 Task: Look for products in the category "Cut Fruit" from Sprouts only.
Action: Mouse moved to (317, 137)
Screenshot: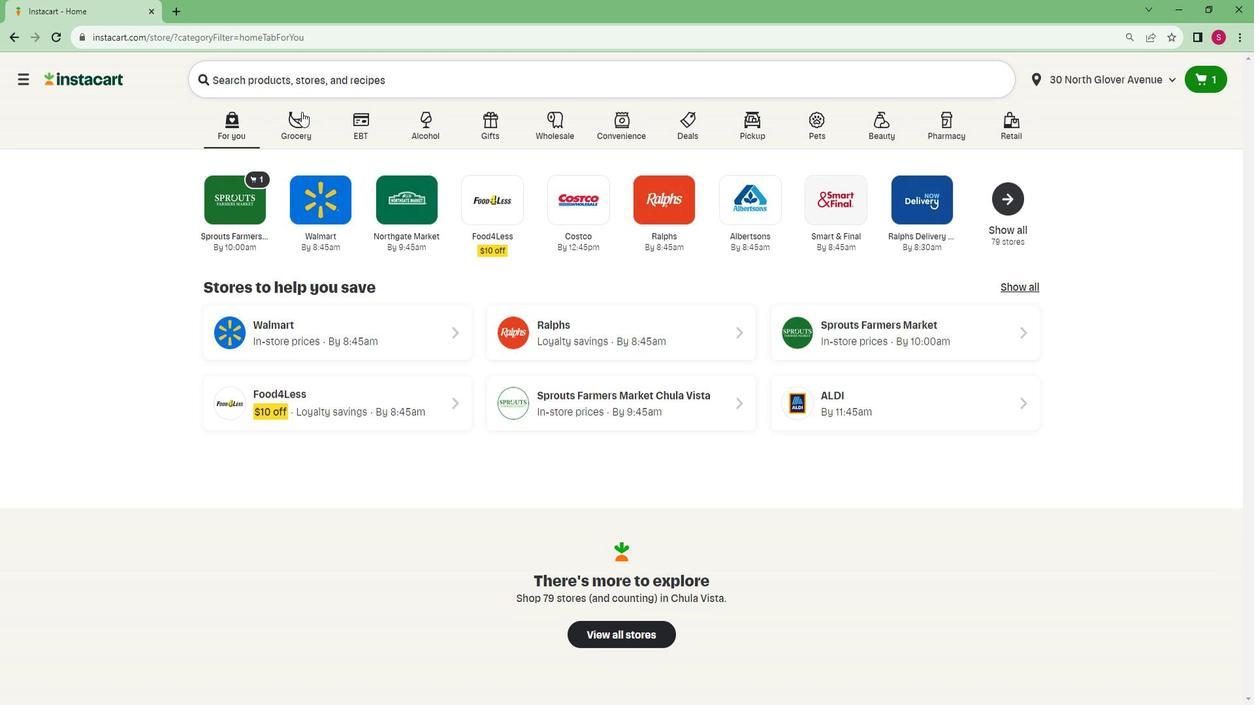 
Action: Mouse pressed left at (317, 137)
Screenshot: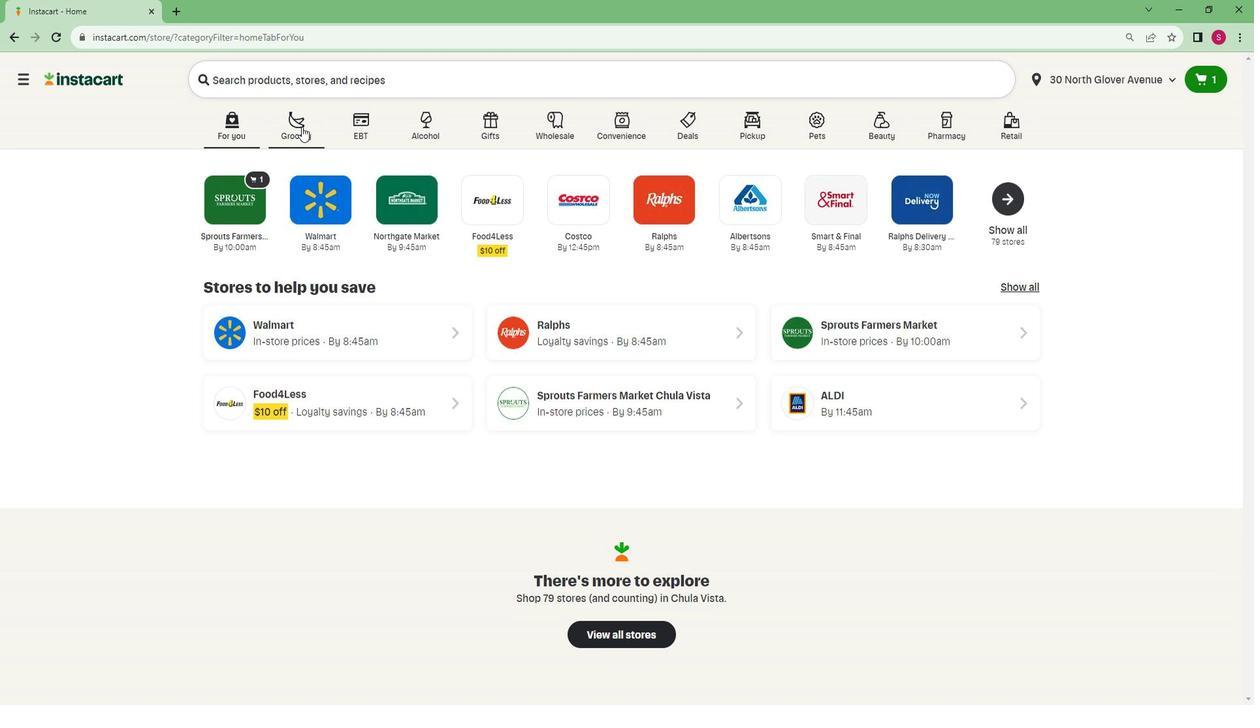 
Action: Mouse moved to (274, 363)
Screenshot: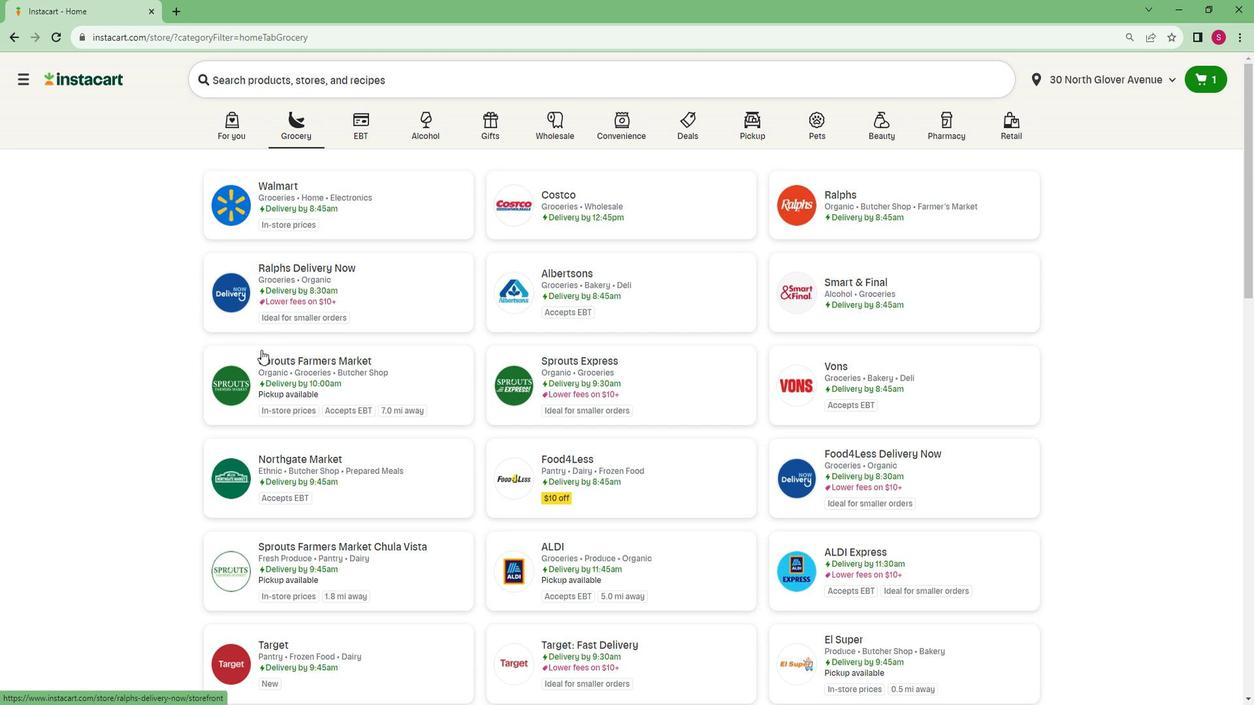
Action: Mouse pressed left at (274, 363)
Screenshot: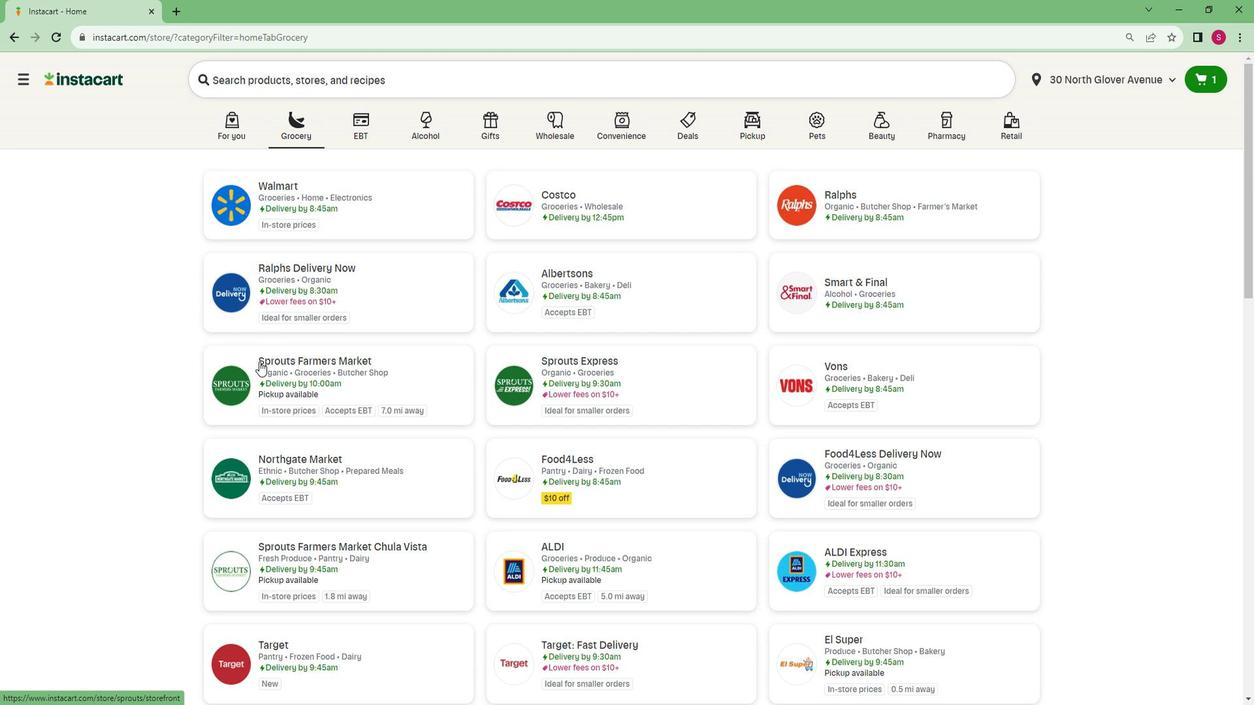 
Action: Mouse moved to (143, 533)
Screenshot: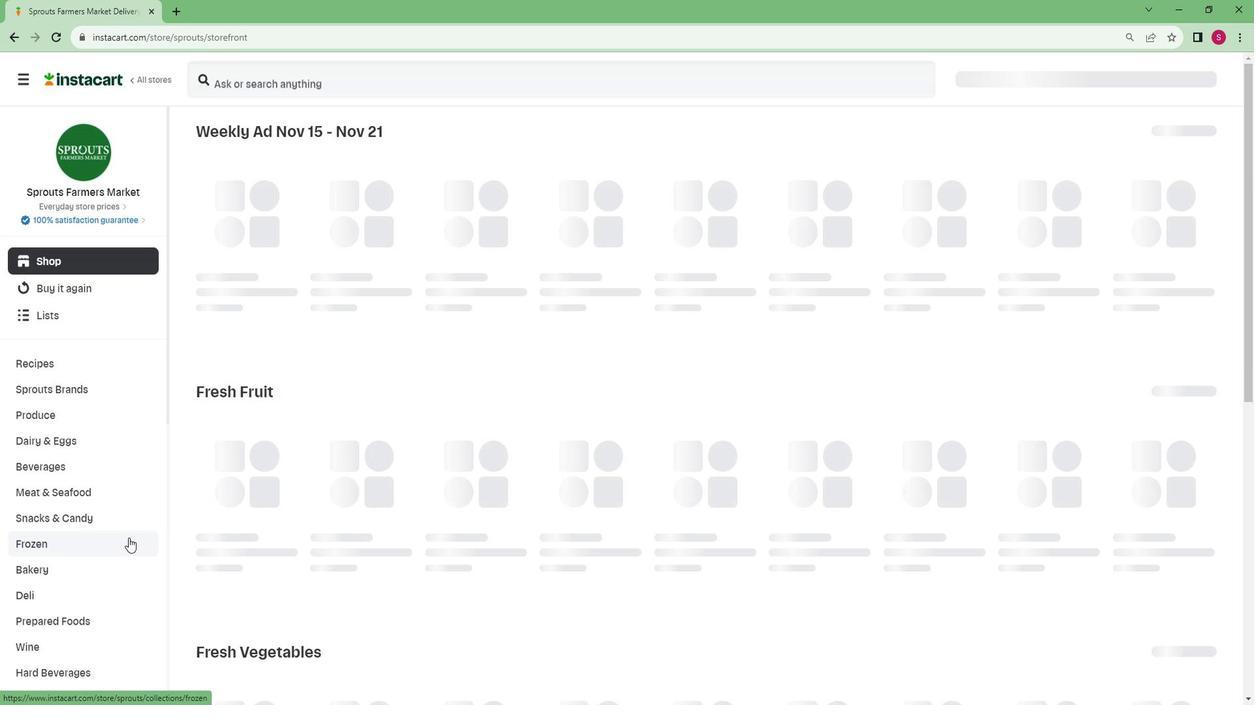 
Action: Mouse scrolled (143, 532) with delta (0, 0)
Screenshot: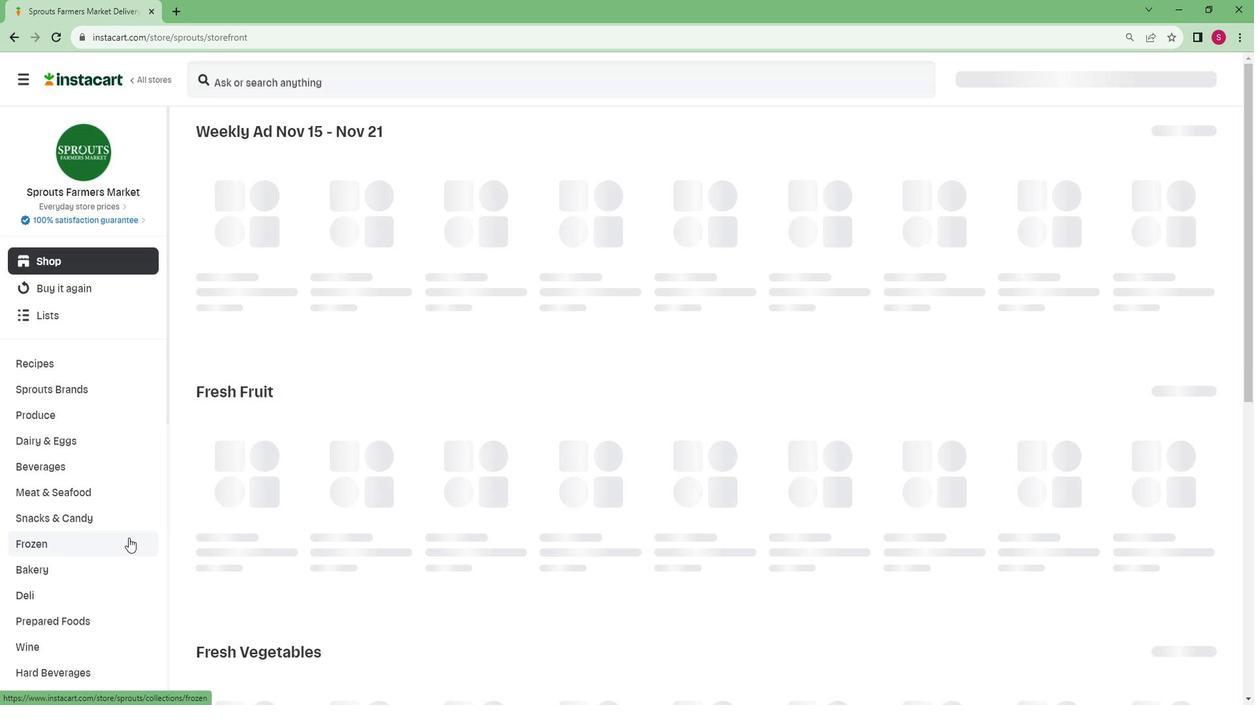 
Action: Mouse scrolled (143, 532) with delta (0, 0)
Screenshot: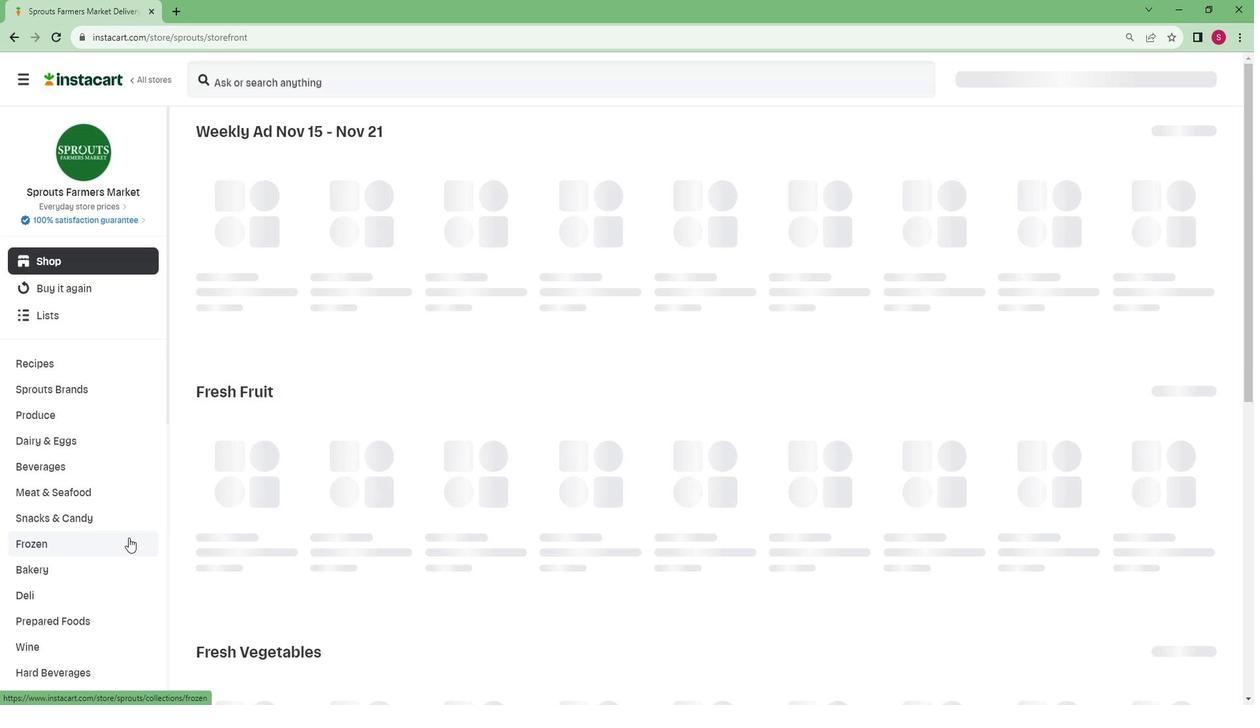 
Action: Mouse scrolled (143, 532) with delta (0, 0)
Screenshot: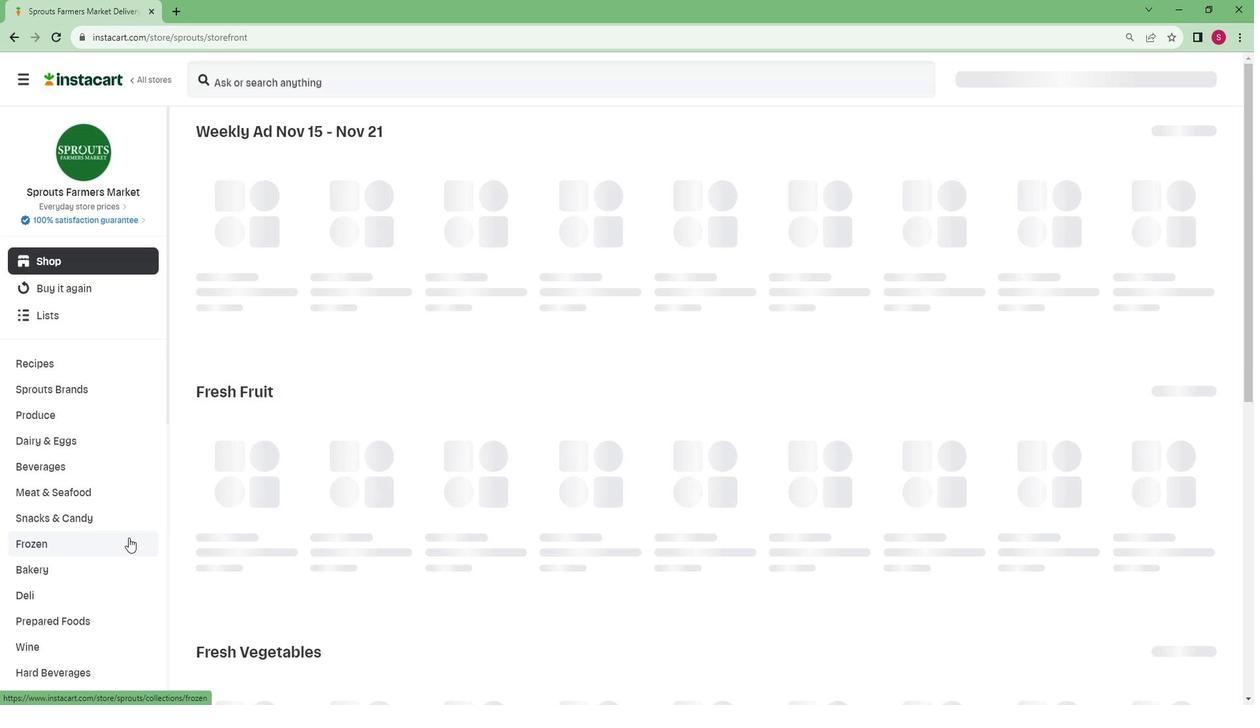 
Action: Mouse scrolled (143, 532) with delta (0, 0)
Screenshot: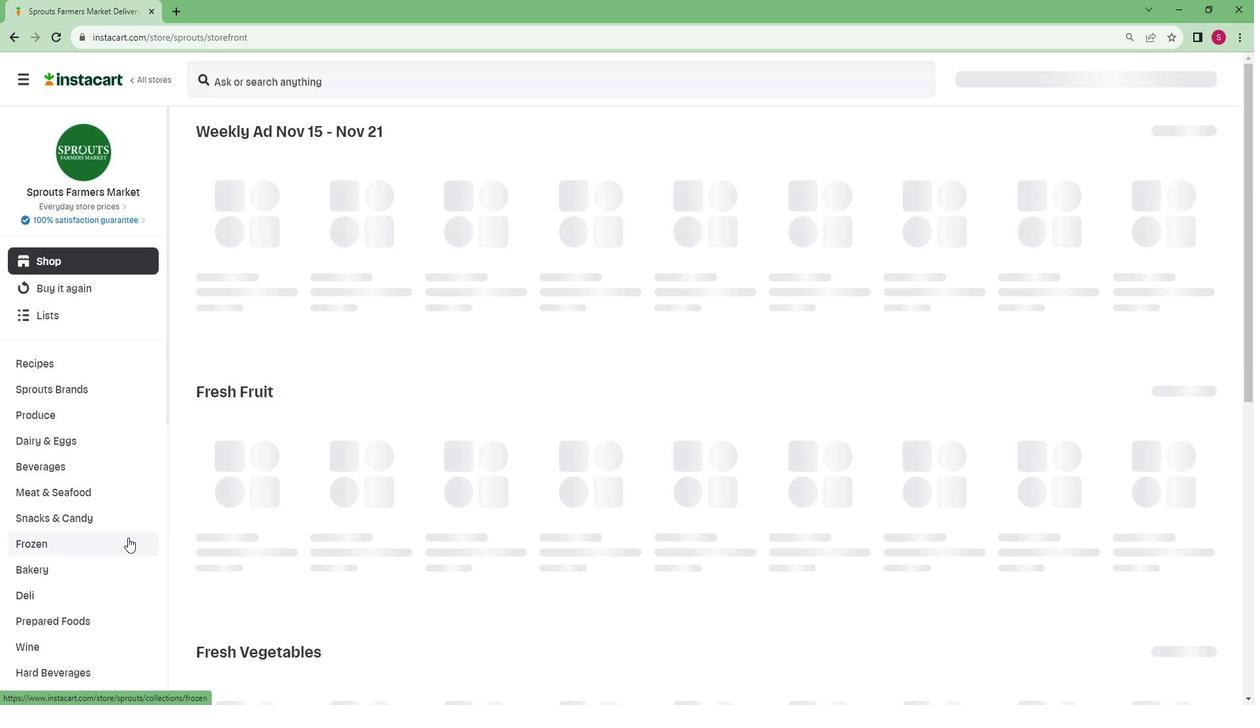 
Action: Mouse scrolled (143, 532) with delta (0, 0)
Screenshot: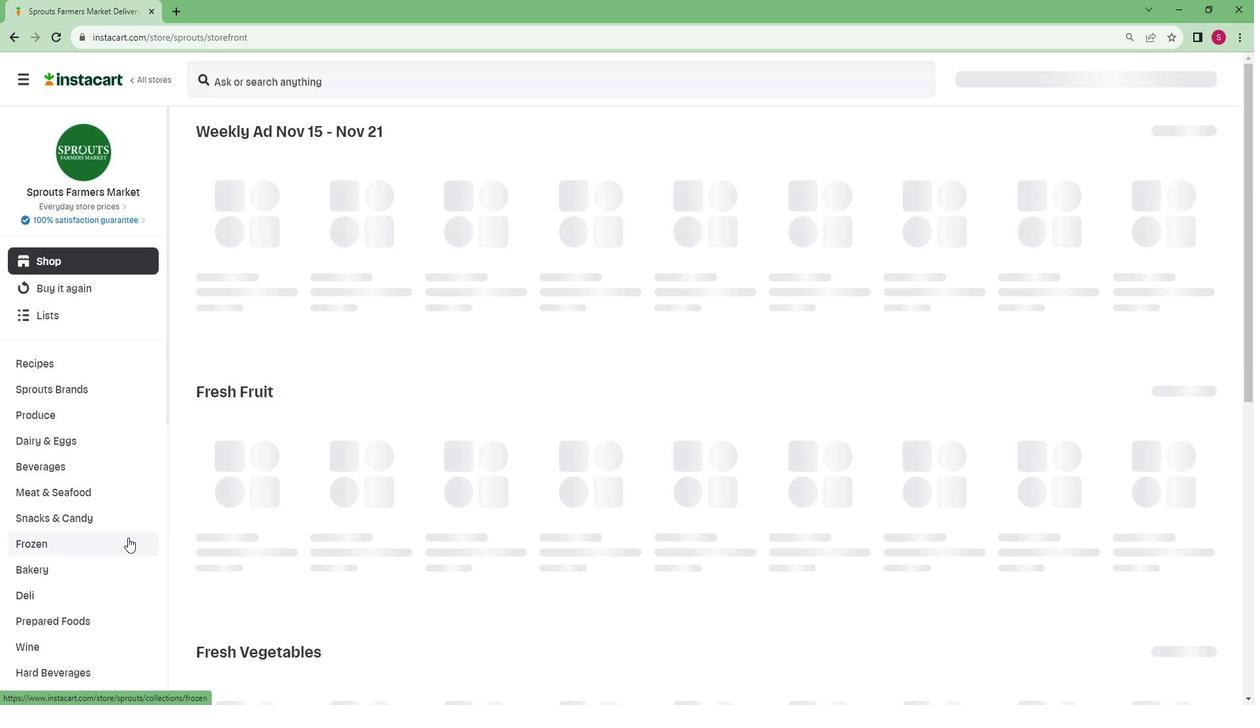 
Action: Mouse scrolled (143, 532) with delta (0, 0)
Screenshot: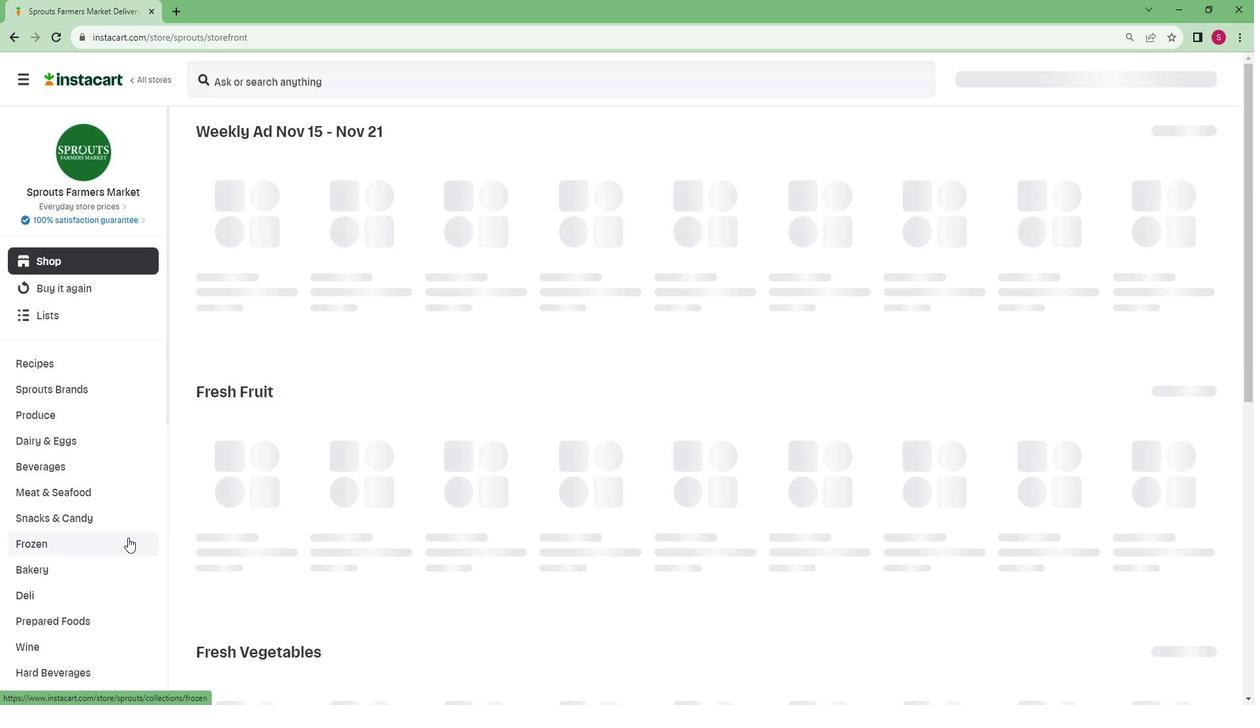 
Action: Mouse moved to (81, 625)
Screenshot: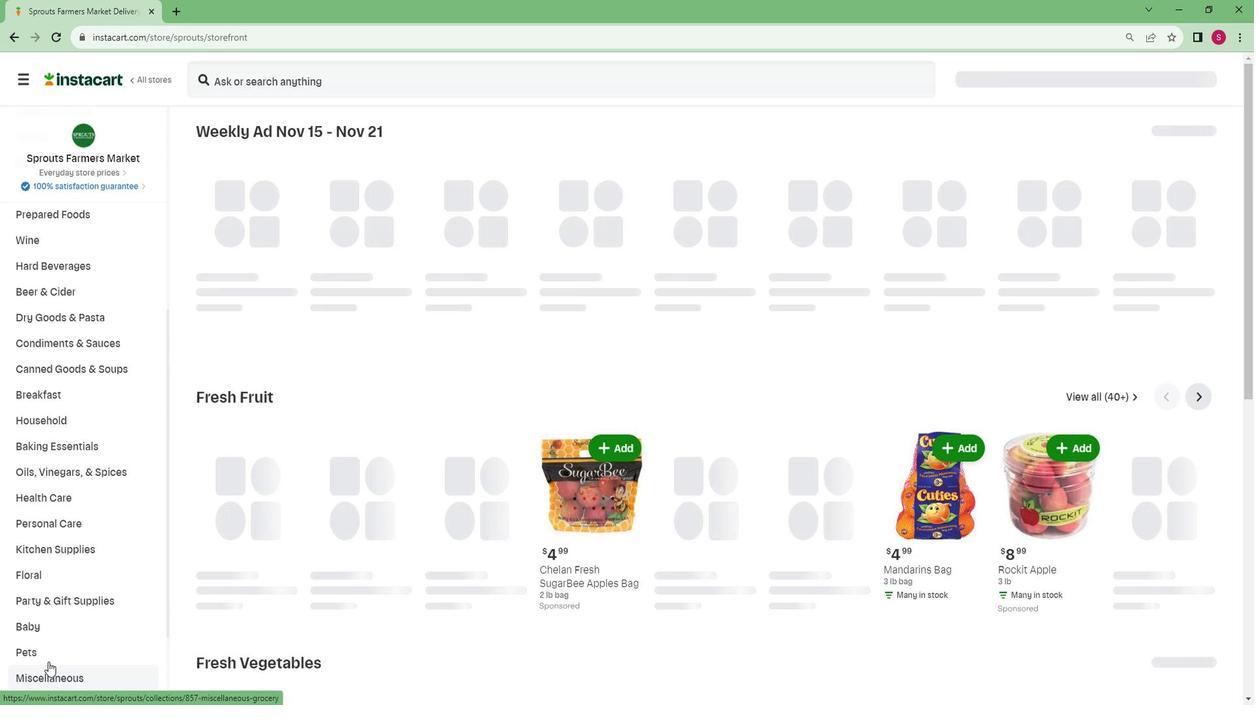 
Action: Mouse scrolled (81, 625) with delta (0, 0)
Screenshot: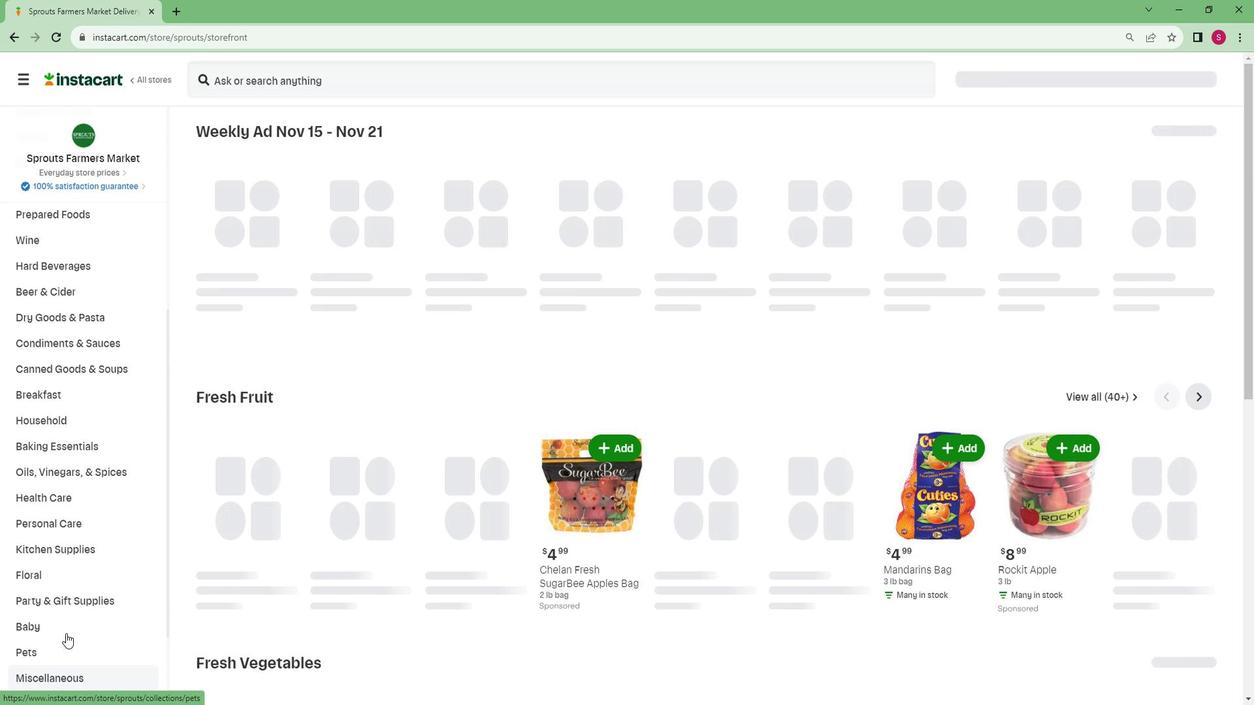 
Action: Mouse scrolled (81, 625) with delta (0, 0)
Screenshot: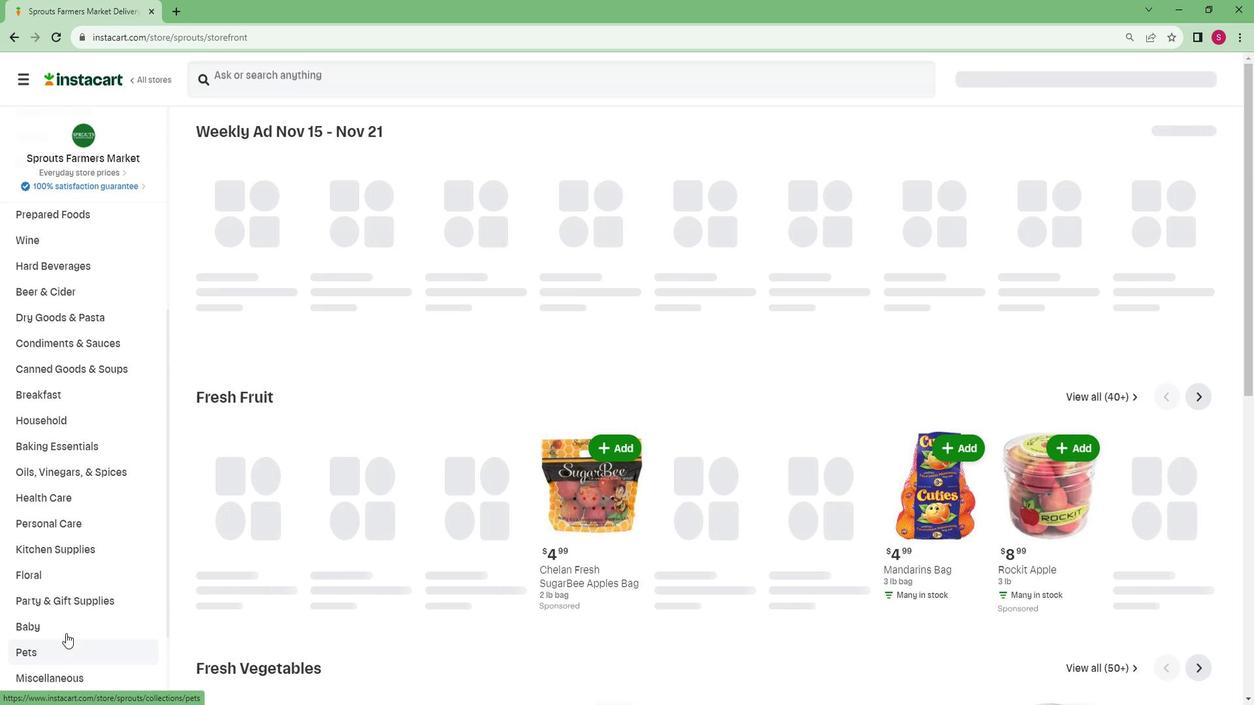 
Action: Mouse scrolled (81, 625) with delta (0, 0)
Screenshot: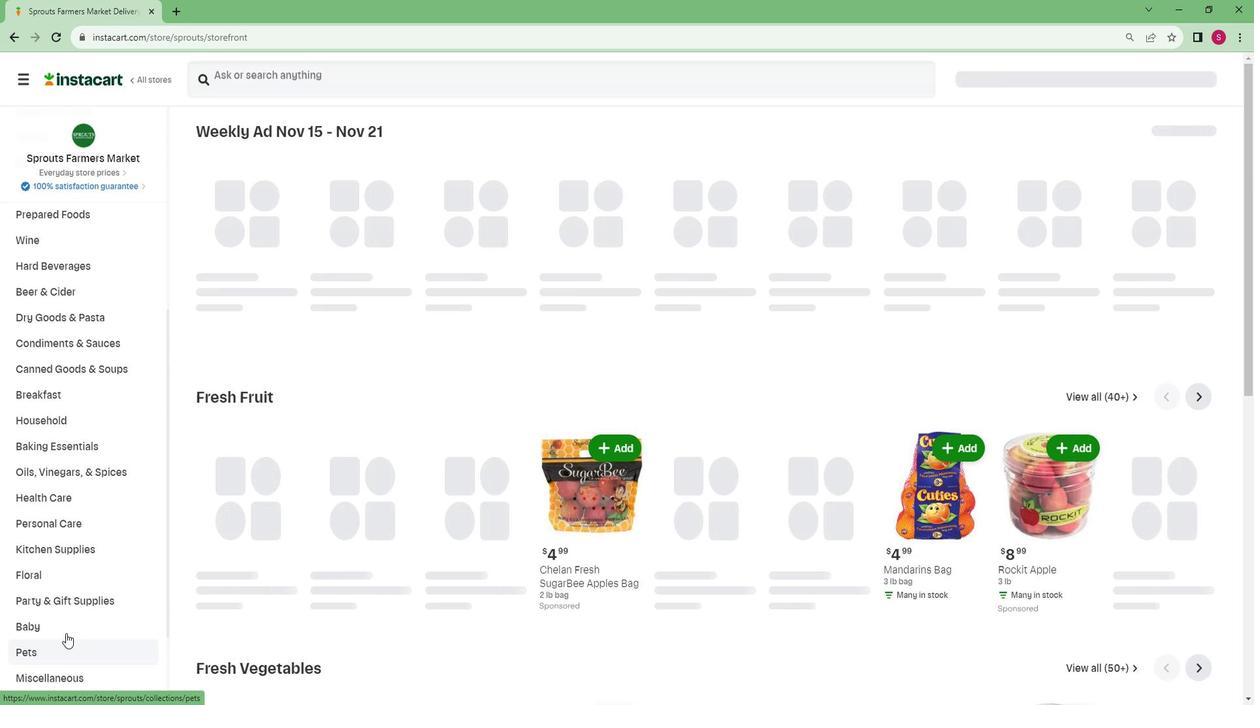 
Action: Mouse scrolled (81, 625) with delta (0, 0)
Screenshot: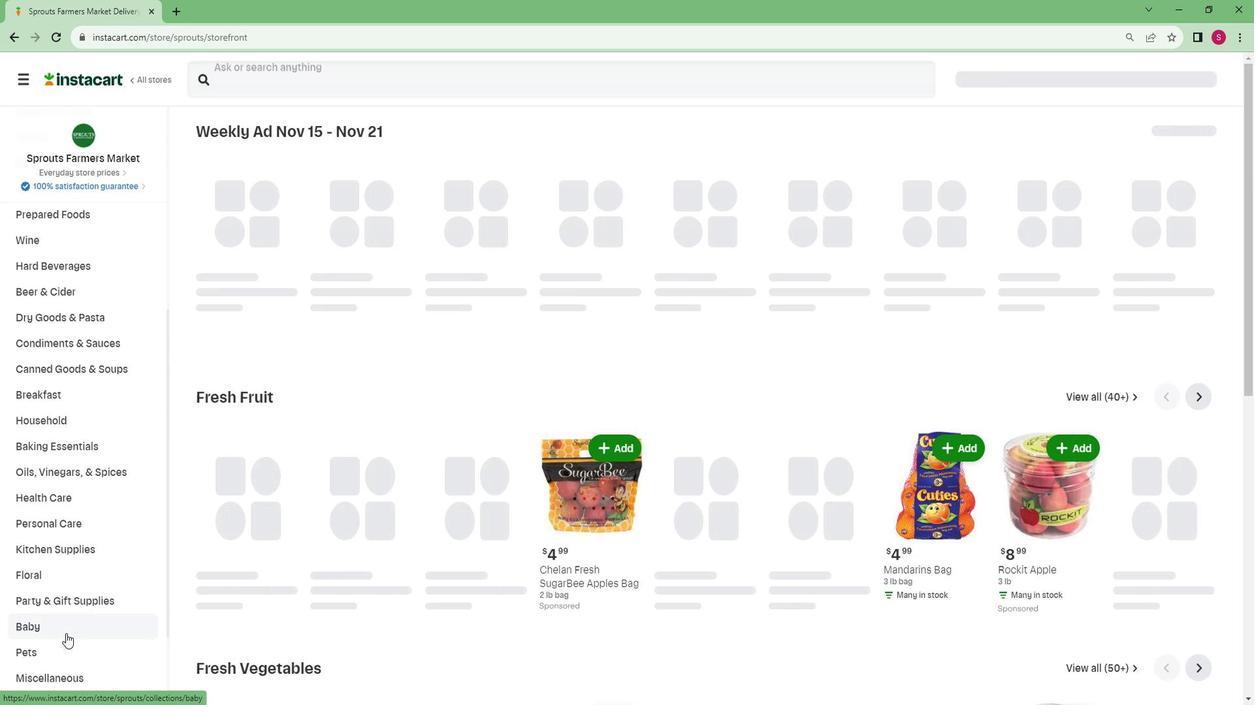 
Action: Mouse moved to (59, 667)
Screenshot: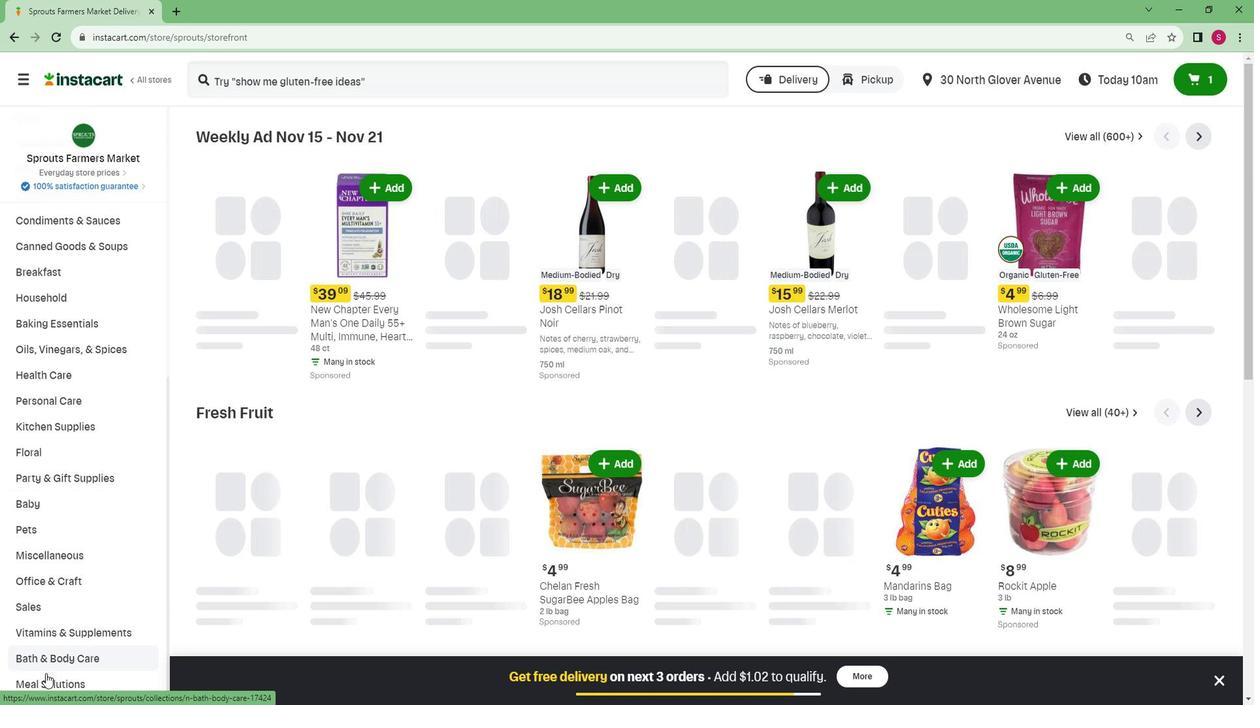 
Action: Mouse pressed left at (59, 667)
Screenshot: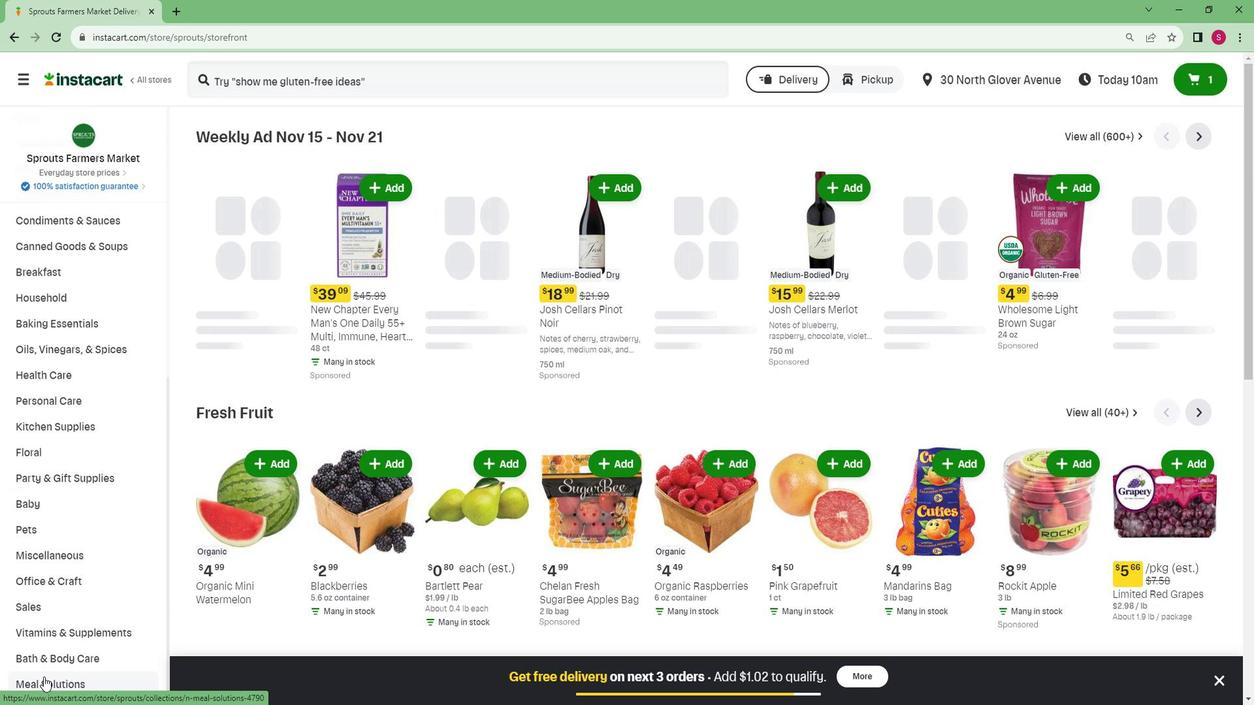 
Action: Mouse moved to (71, 634)
Screenshot: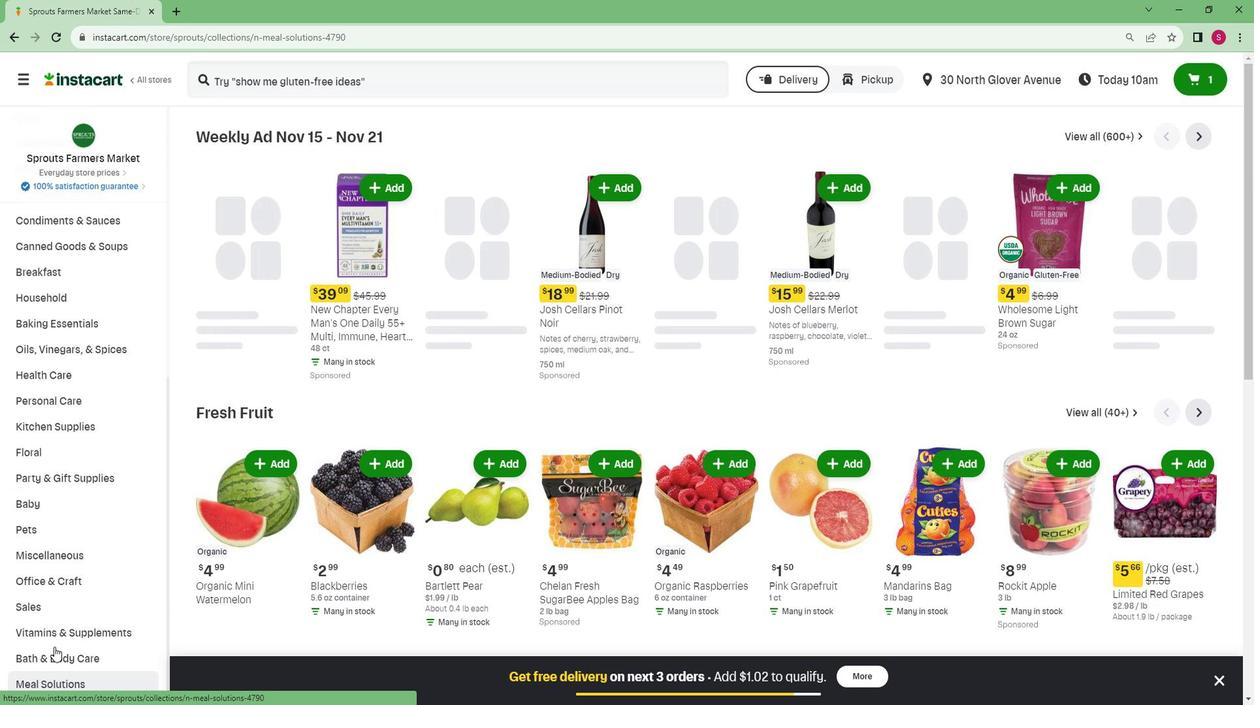 
Action: Mouse scrolled (71, 633) with delta (0, 0)
Screenshot: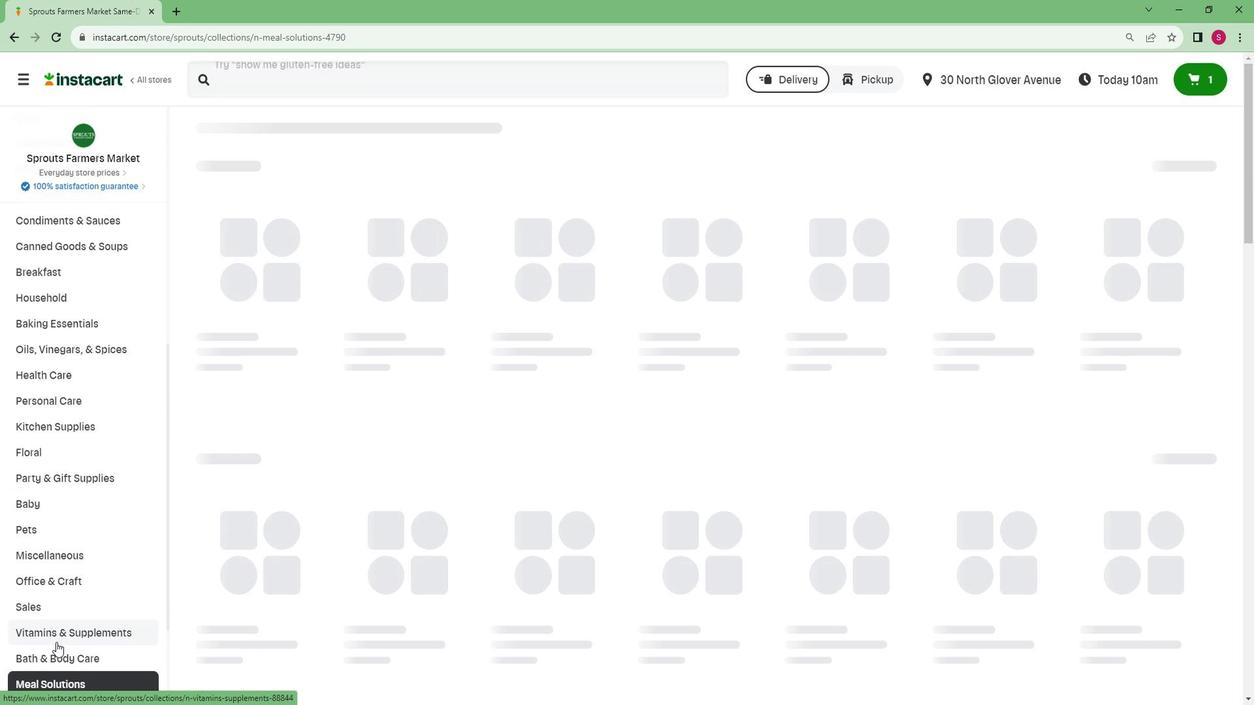 
Action: Mouse scrolled (71, 633) with delta (0, 0)
Screenshot: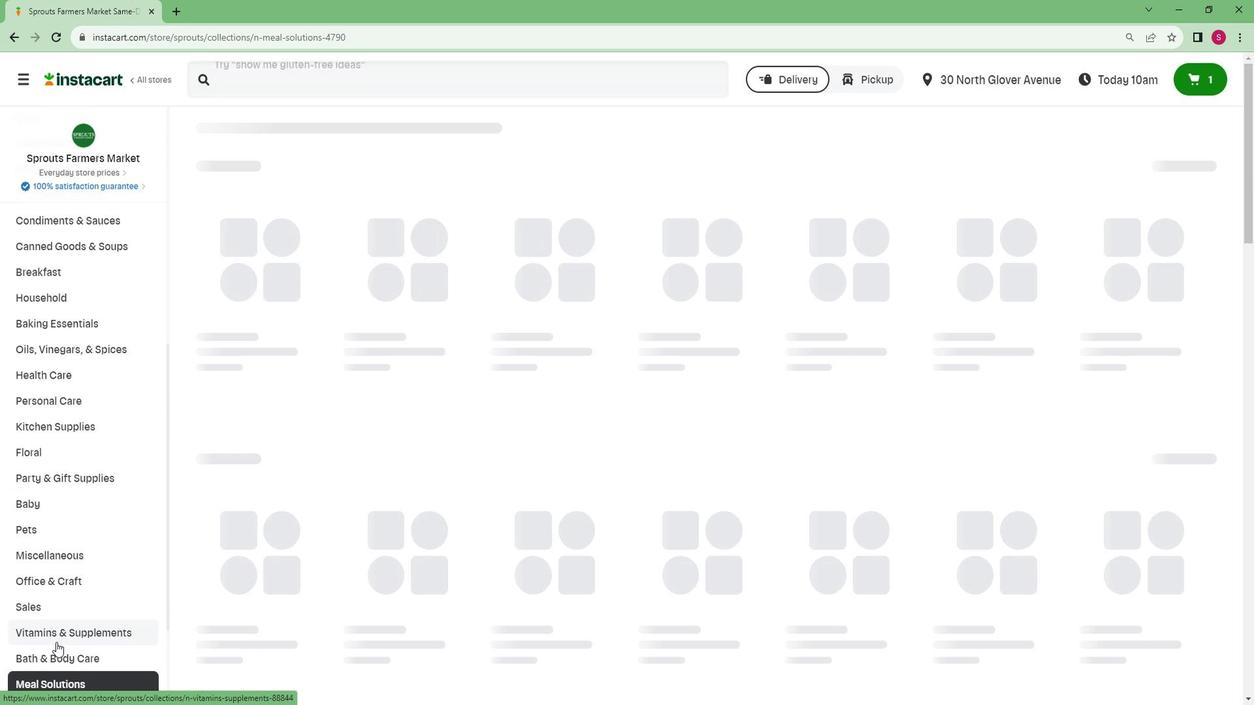 
Action: Mouse scrolled (71, 633) with delta (0, 0)
Screenshot: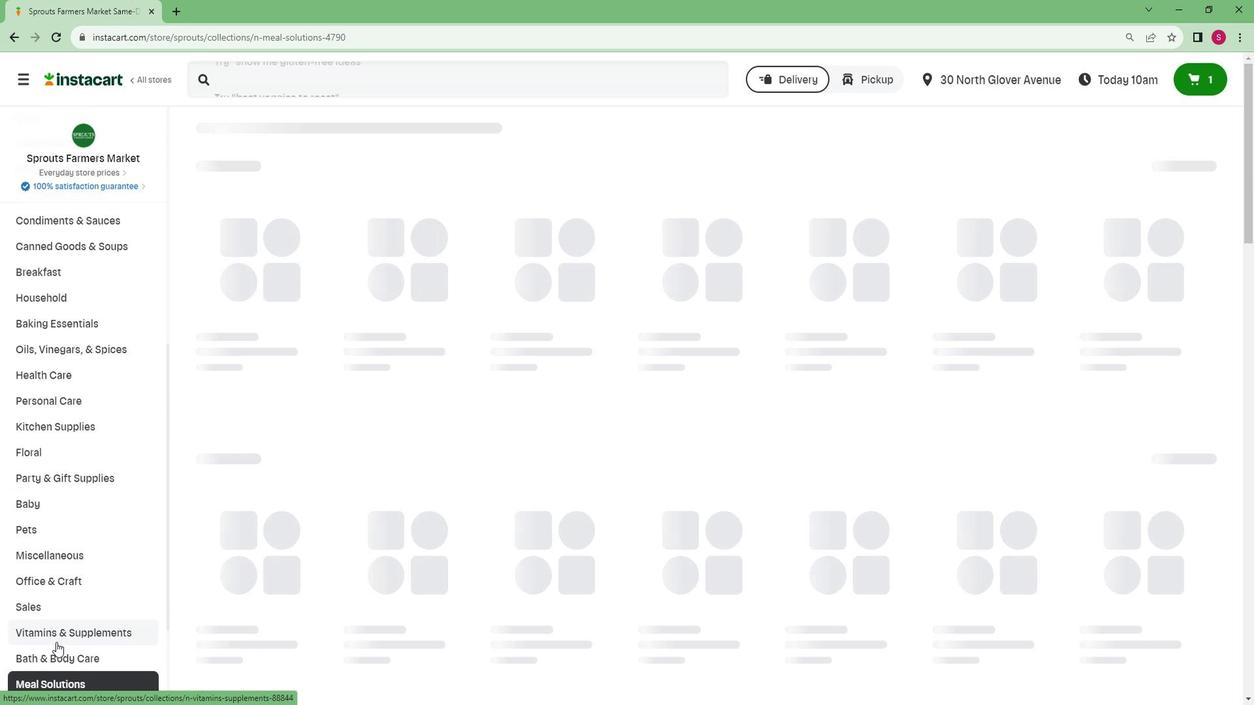 
Action: Mouse scrolled (71, 633) with delta (0, 0)
Screenshot: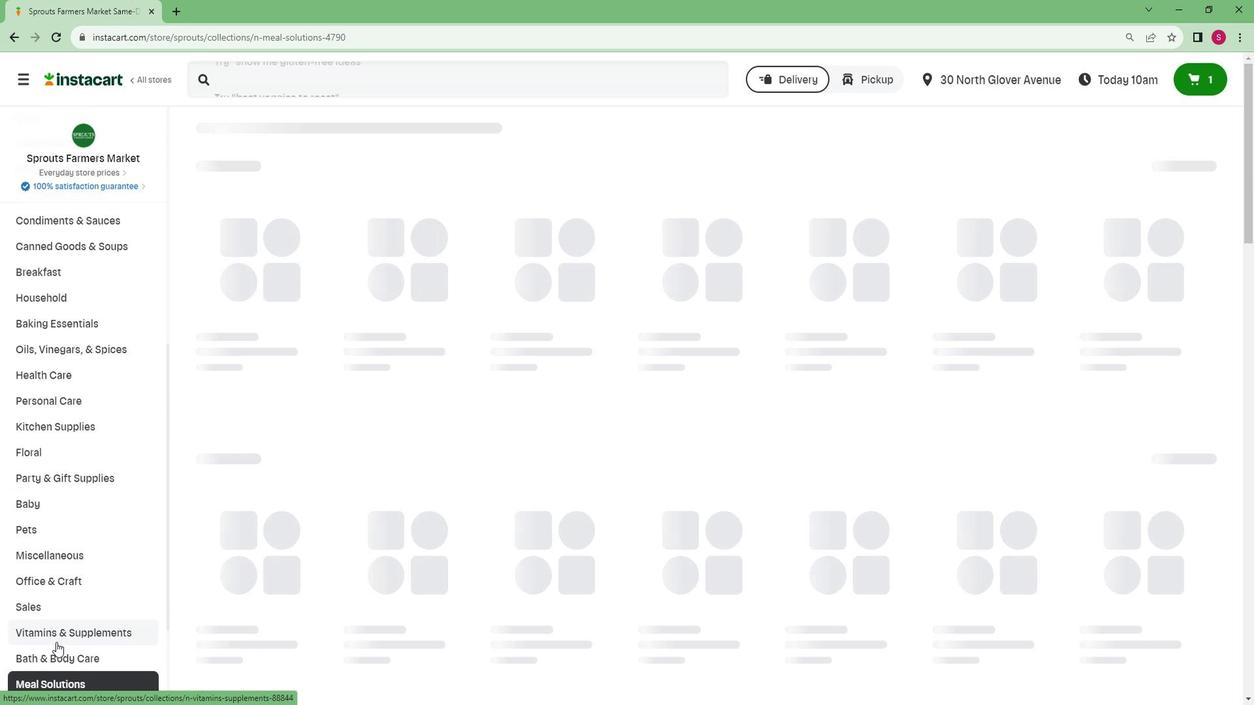 
Action: Mouse scrolled (71, 633) with delta (0, 0)
Screenshot: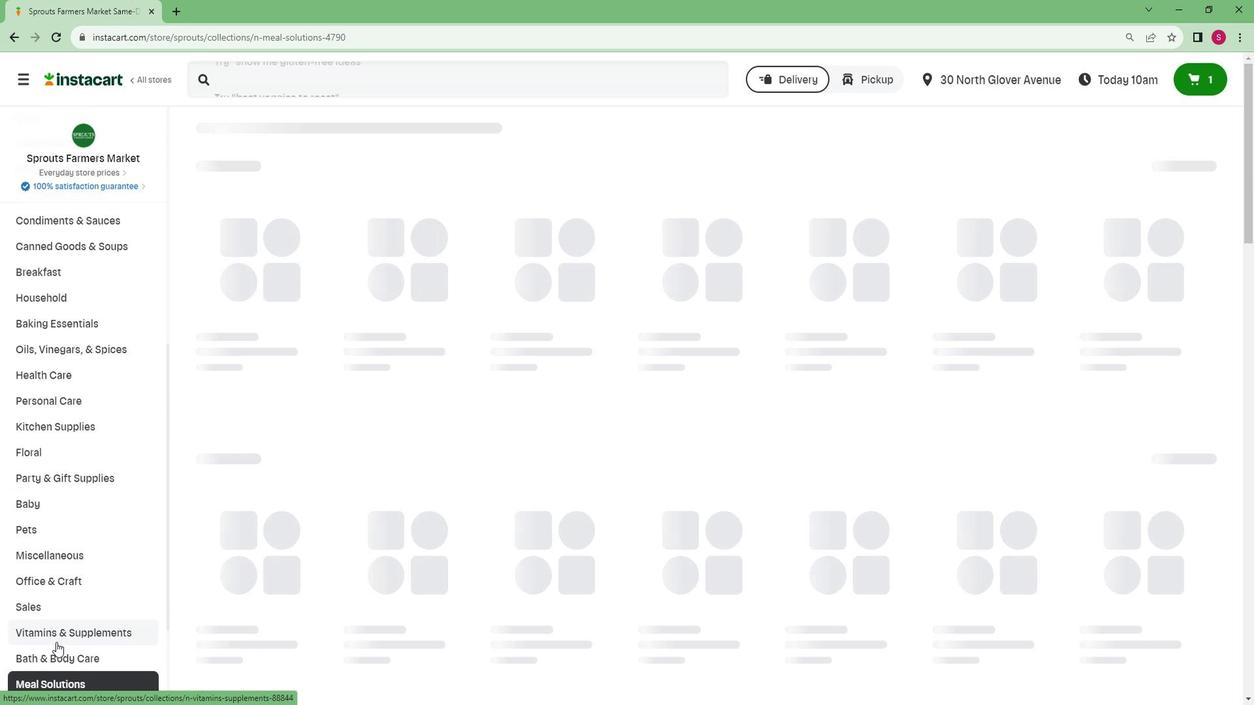 
Action: Mouse scrolled (71, 633) with delta (0, 0)
Screenshot: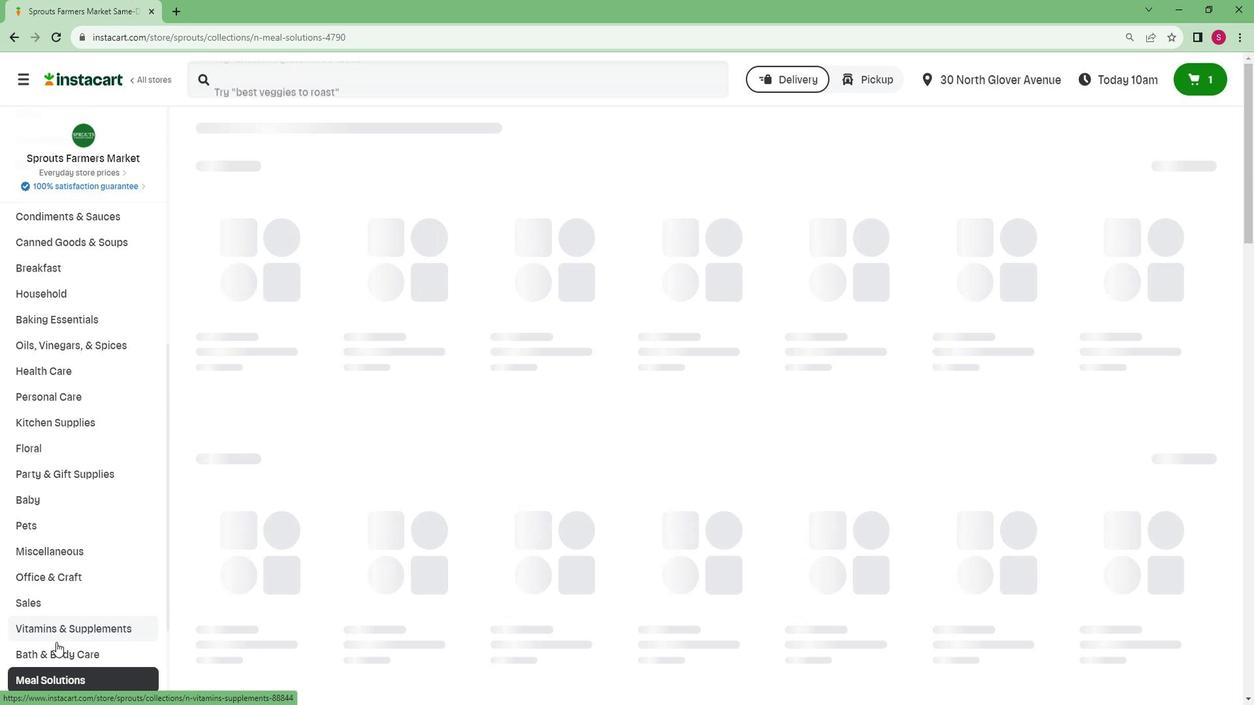 
Action: Mouse moved to (54, 622)
Screenshot: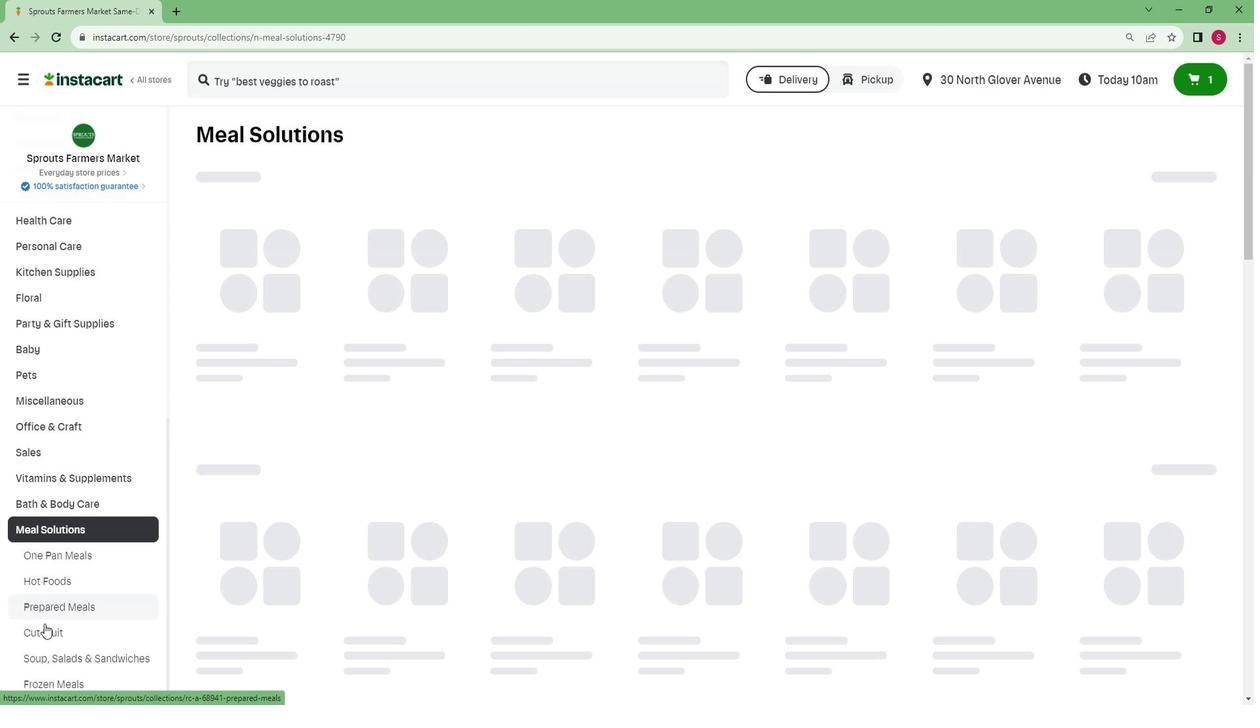
Action: Mouse pressed left at (54, 622)
Screenshot: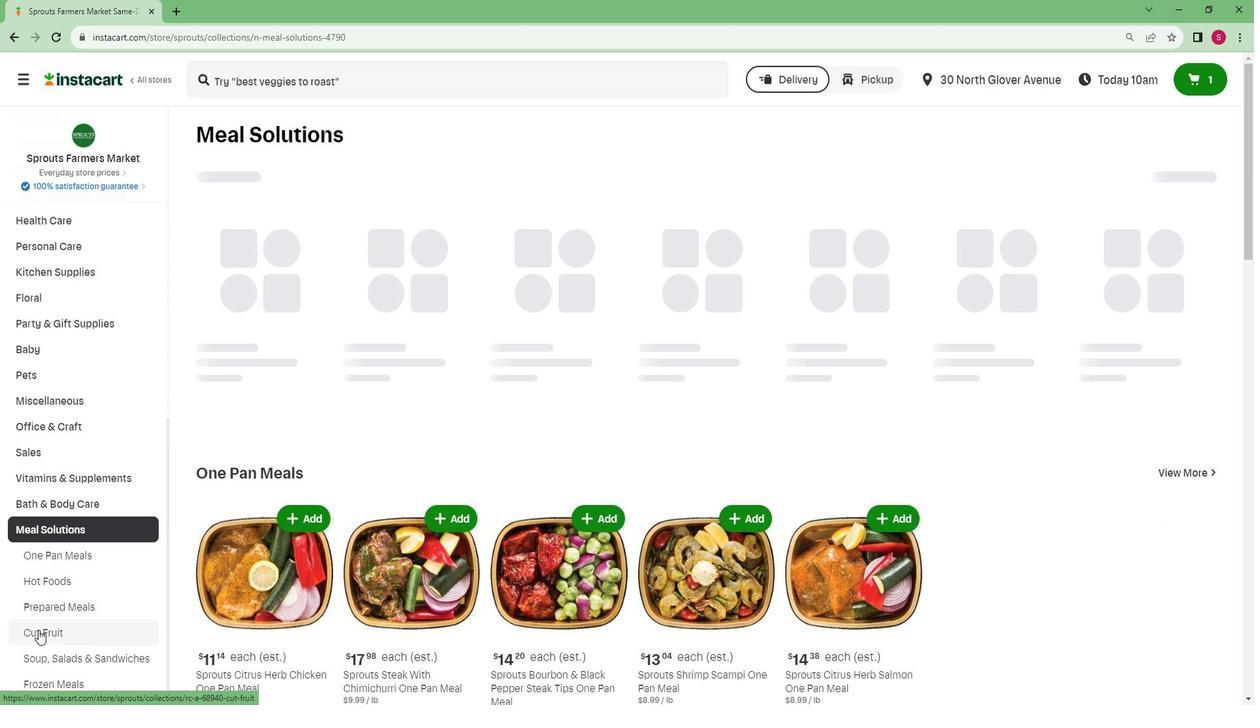 
Action: Mouse moved to (372, 195)
Screenshot: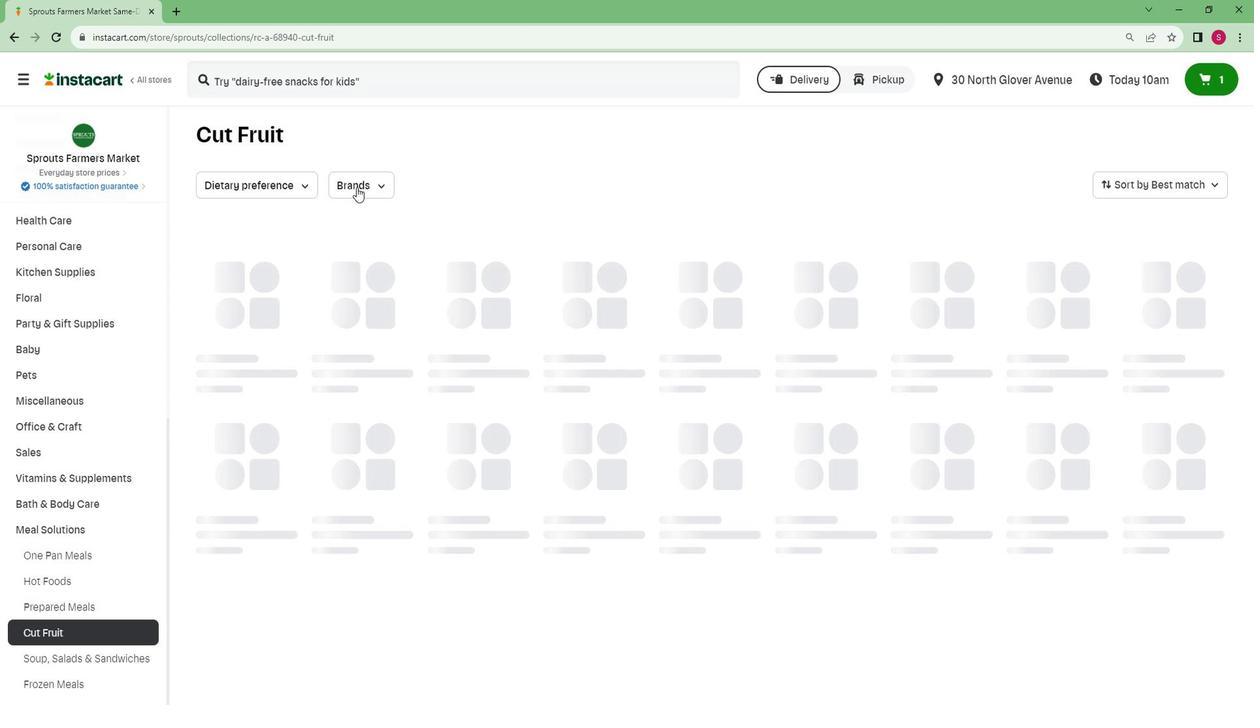 
Action: Mouse pressed left at (372, 195)
Screenshot: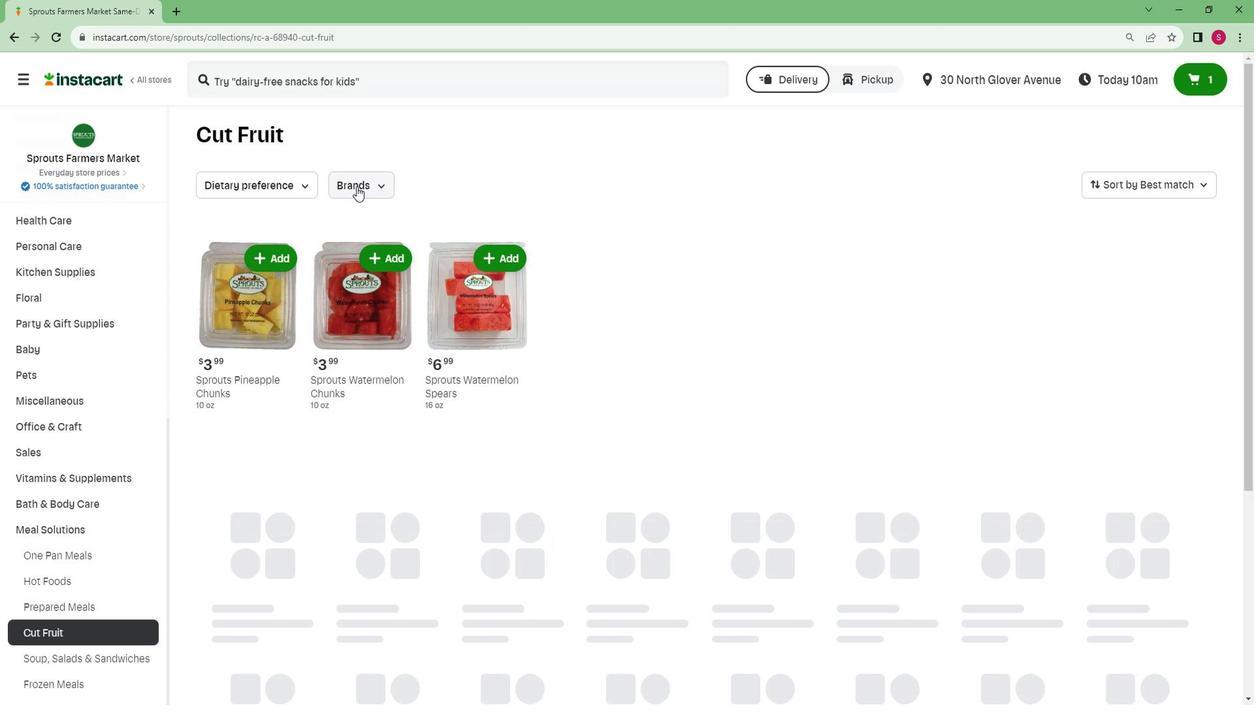 
Action: Mouse moved to (379, 259)
Screenshot: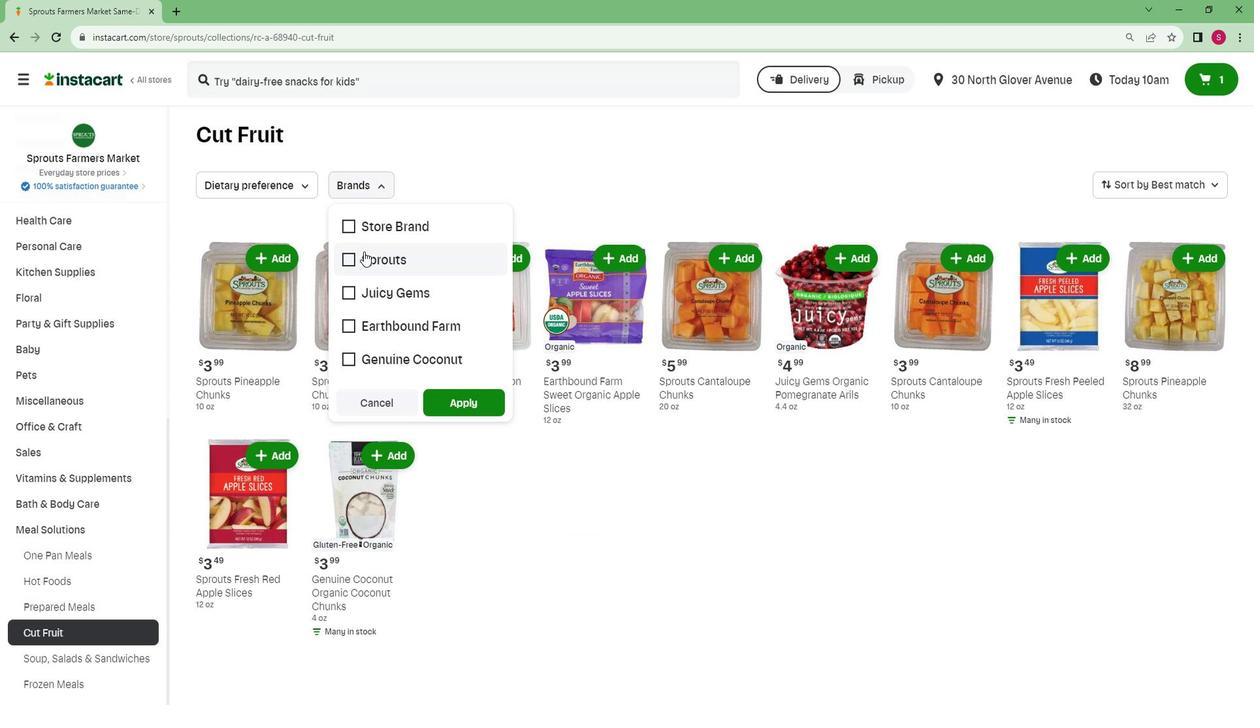 
Action: Mouse pressed left at (379, 259)
Screenshot: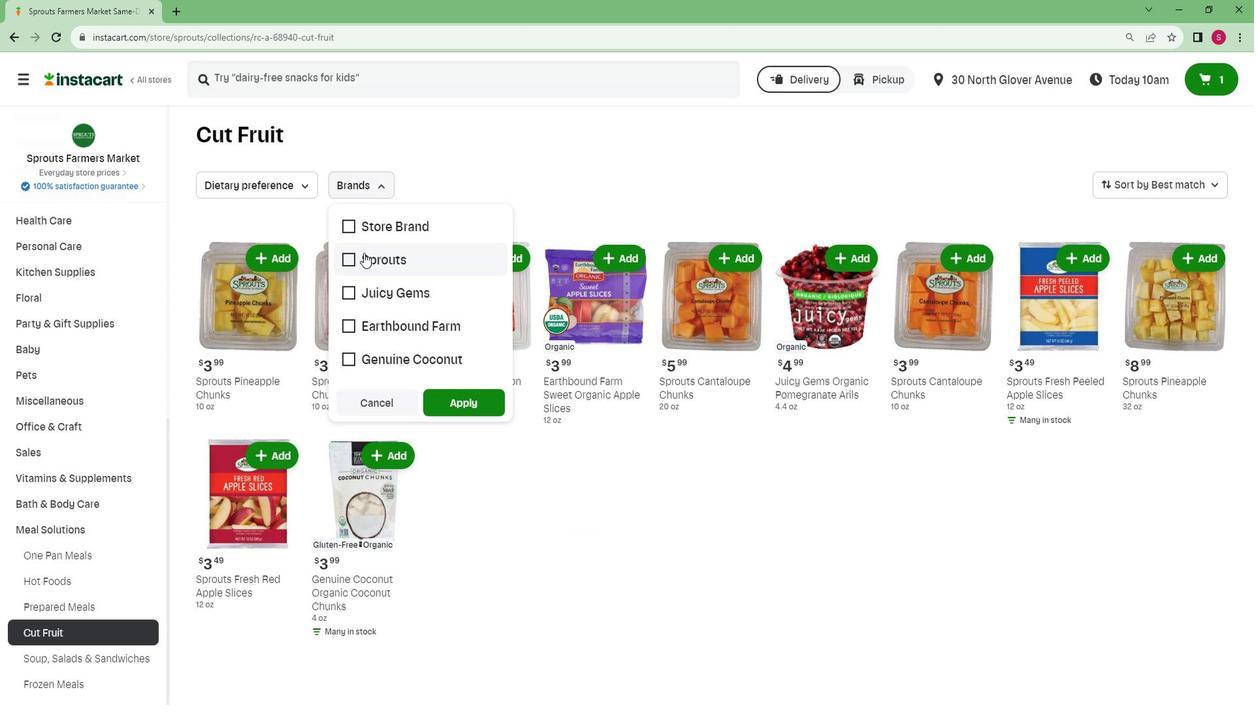 
Action: Mouse moved to (482, 404)
Screenshot: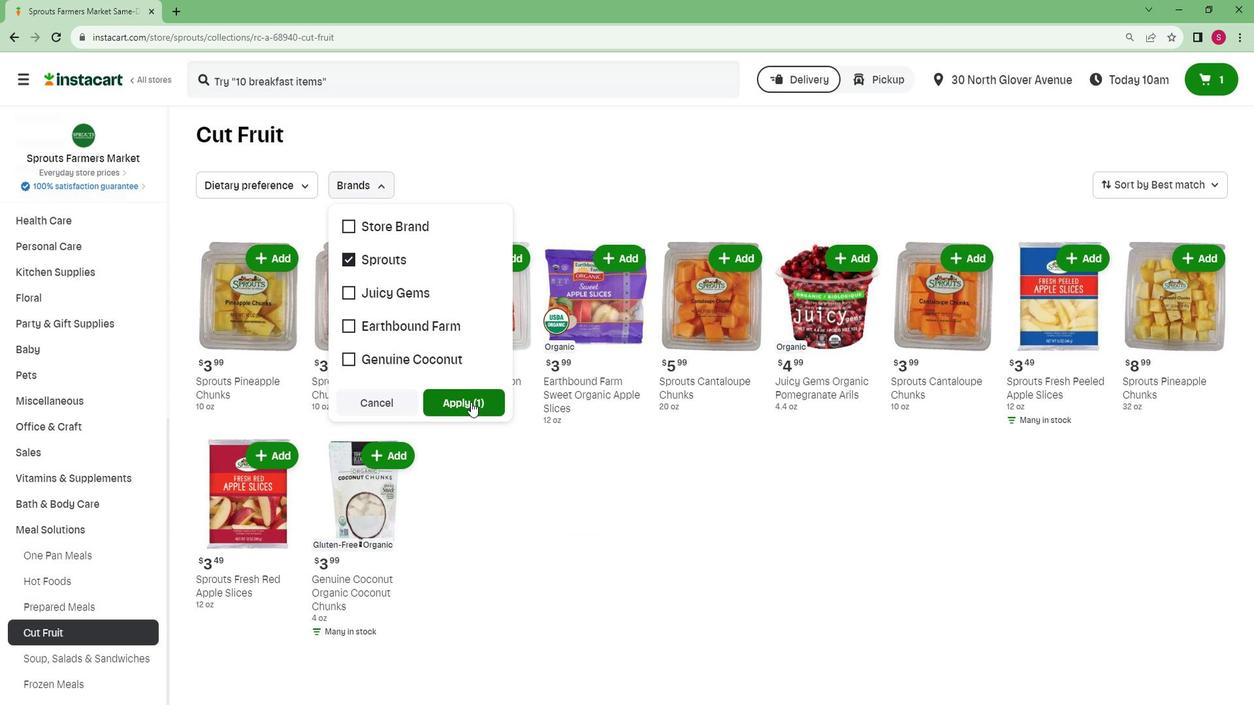 
Action: Mouse pressed left at (482, 404)
Screenshot: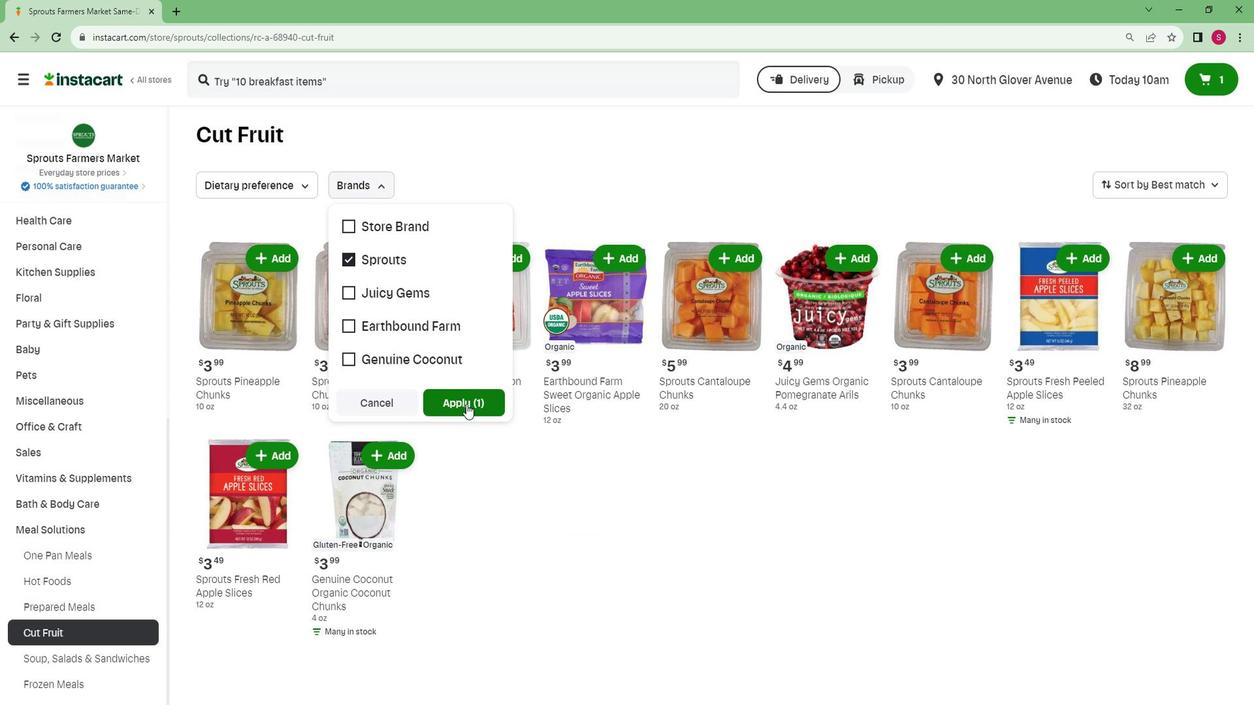 
Action: Mouse moved to (482, 404)
Screenshot: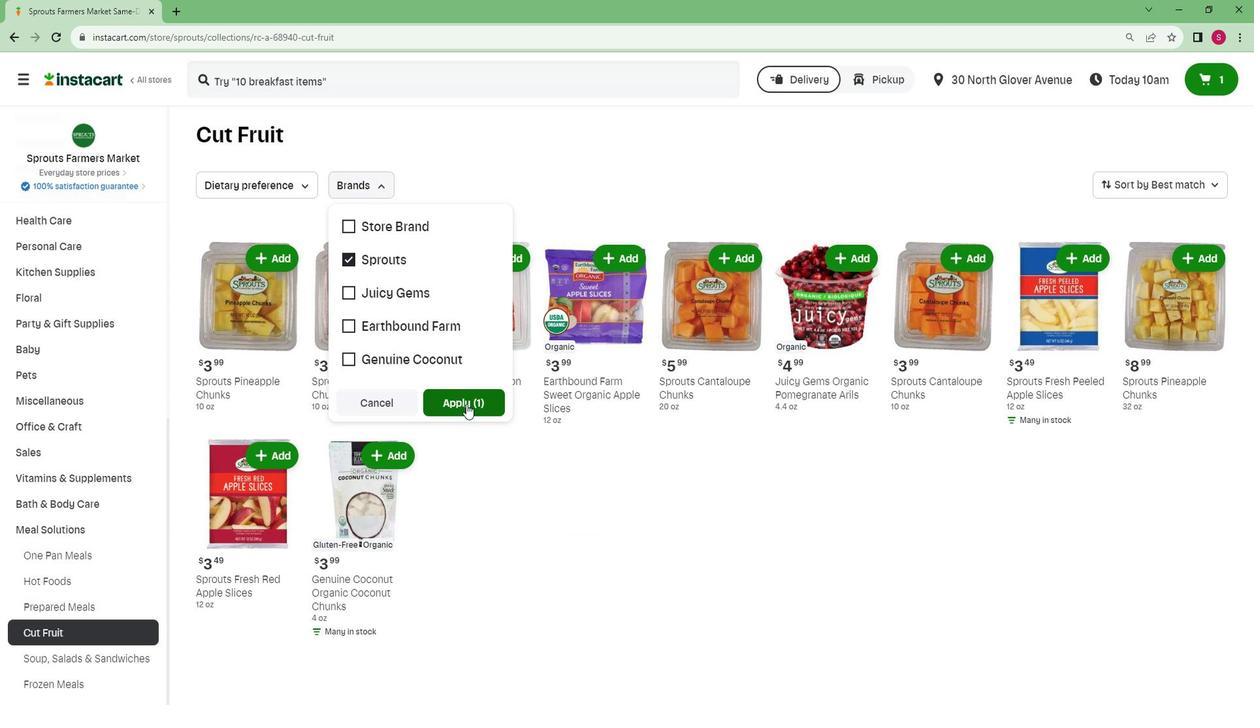 
